 Task: Set the custom view to 3 days.
Action: Mouse moved to (966, 92)
Screenshot: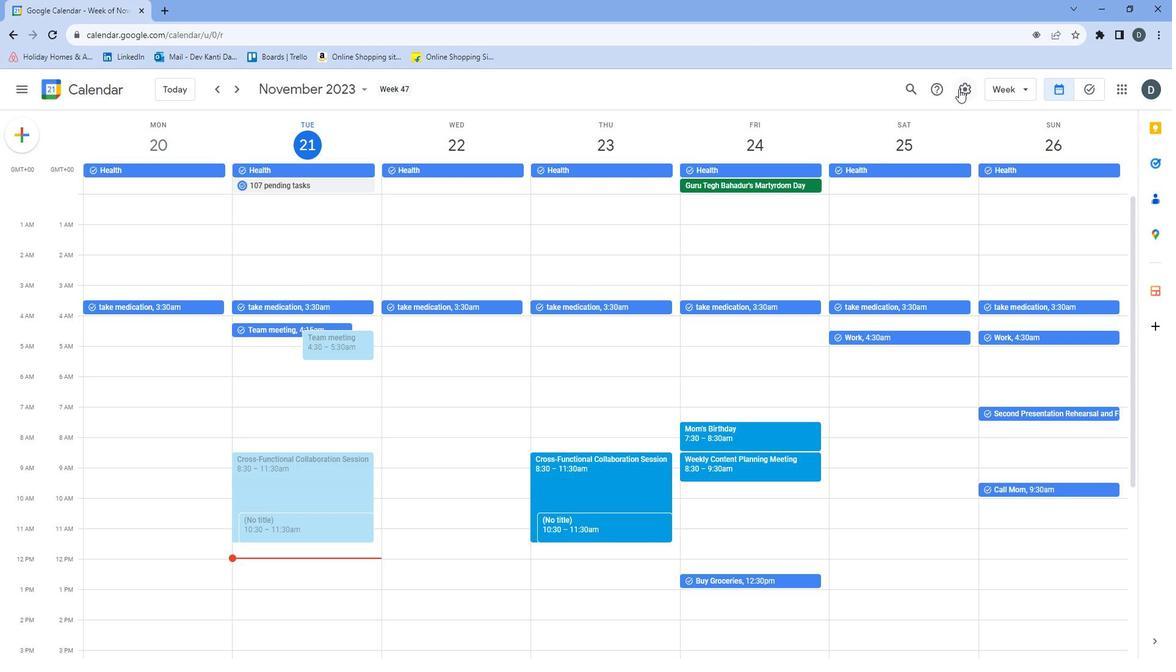 
Action: Mouse pressed left at (966, 92)
Screenshot: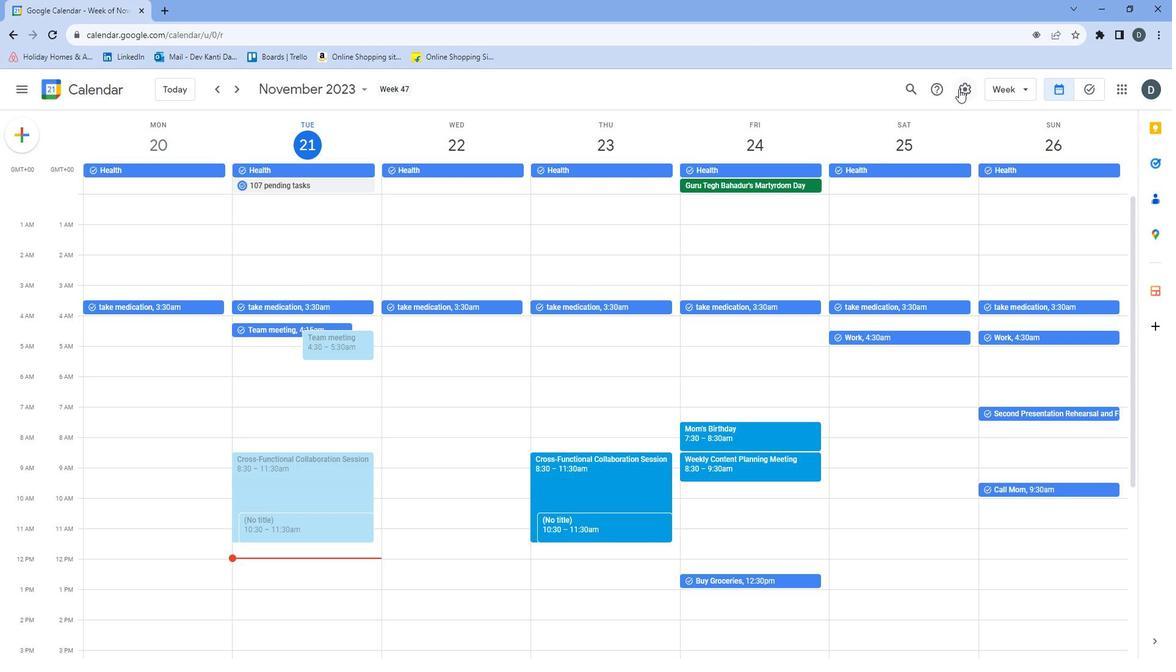 
Action: Mouse moved to (972, 111)
Screenshot: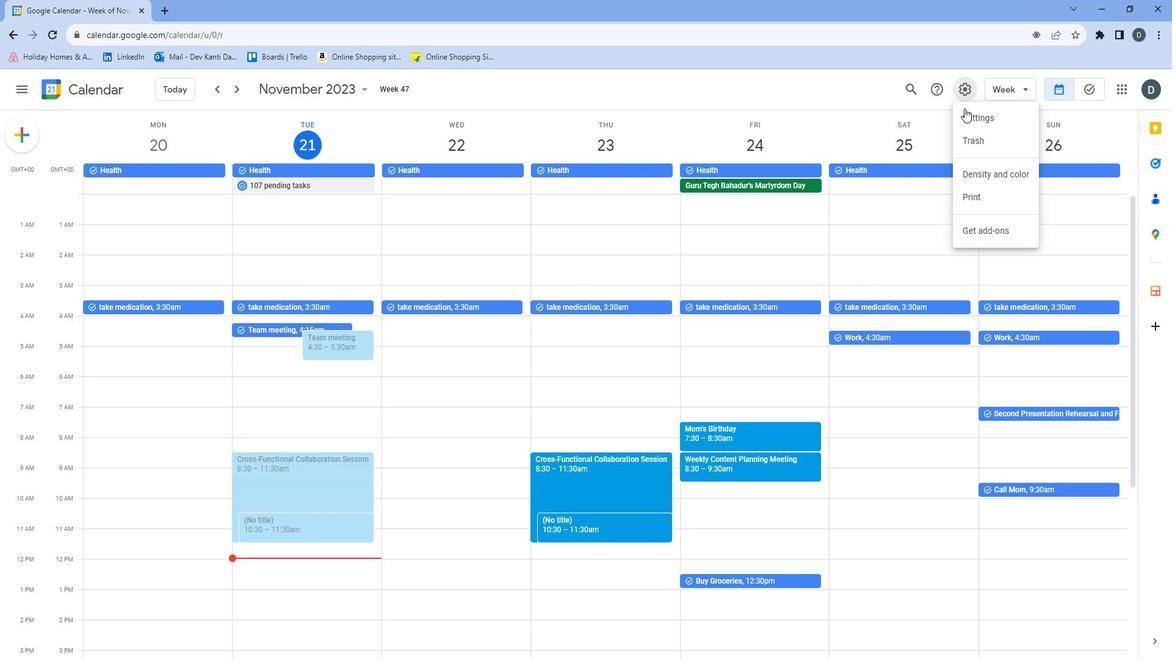 
Action: Mouse pressed left at (972, 111)
Screenshot: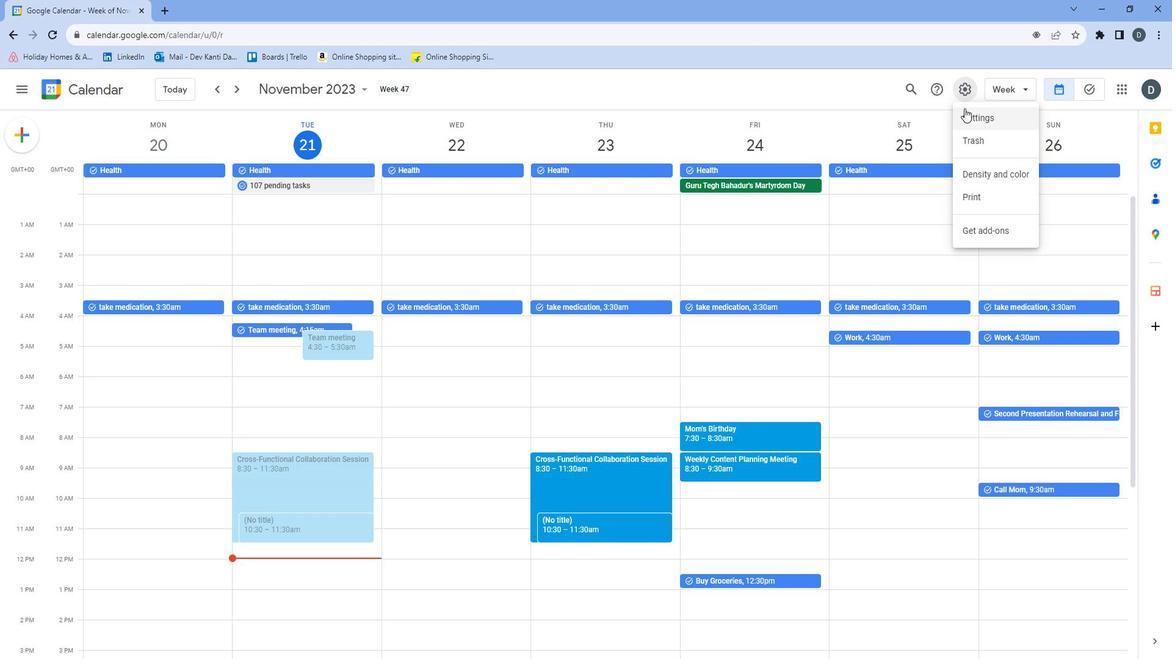 
Action: Mouse moved to (627, 279)
Screenshot: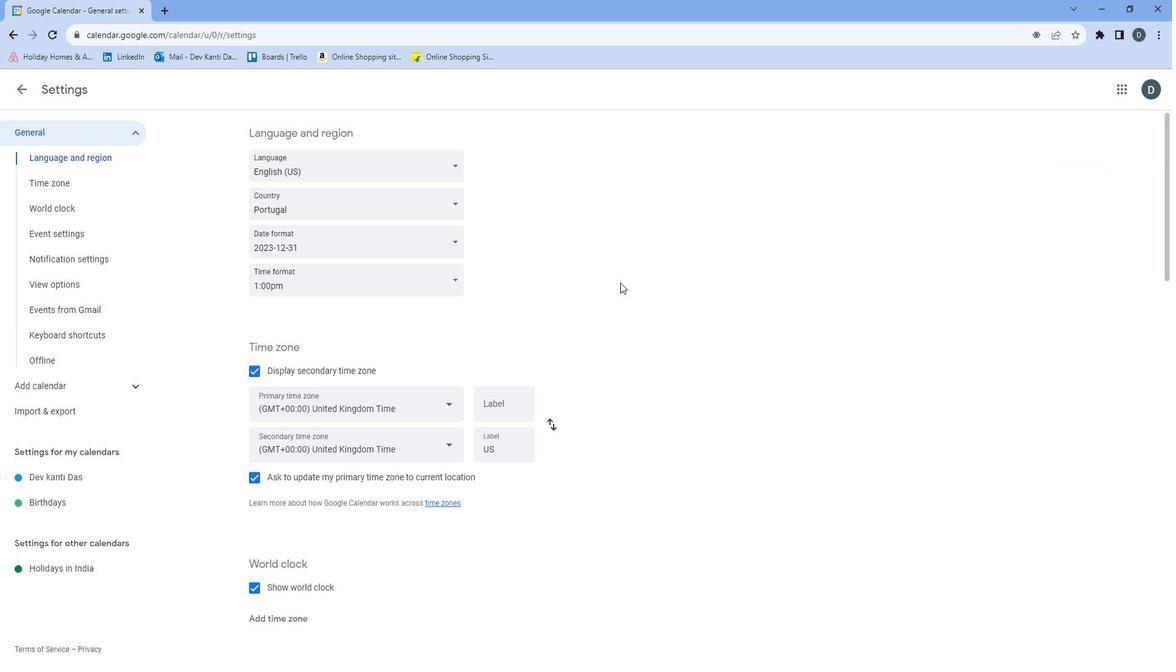 
Action: Mouse scrolled (627, 279) with delta (0, 0)
Screenshot: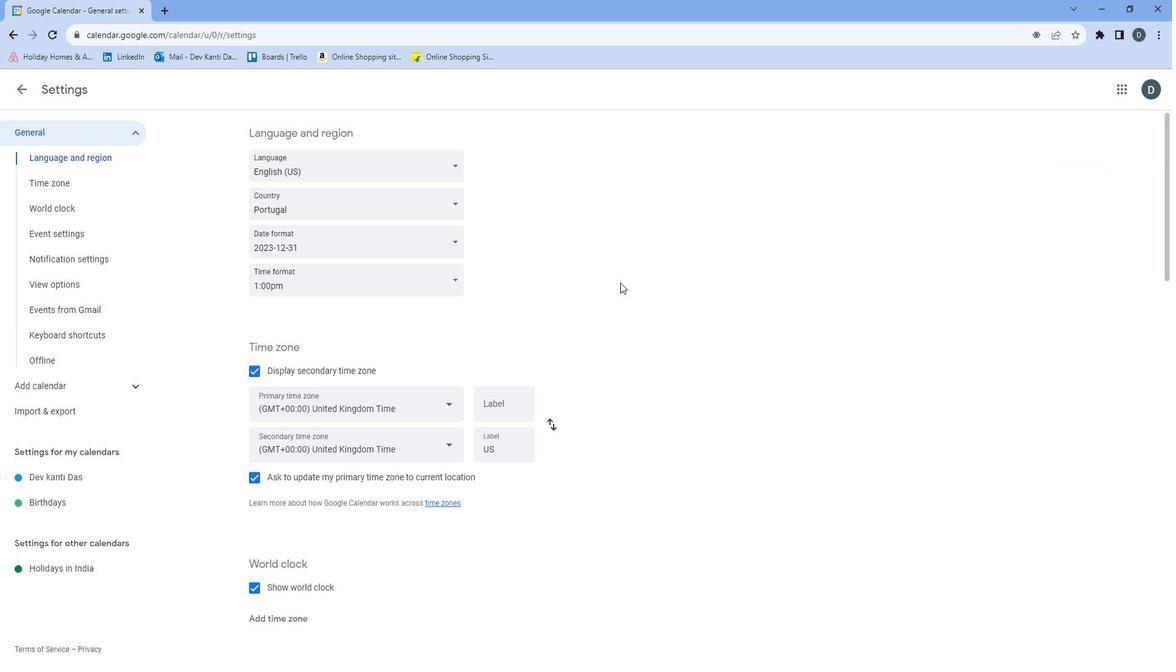 
Action: Mouse moved to (627, 280)
Screenshot: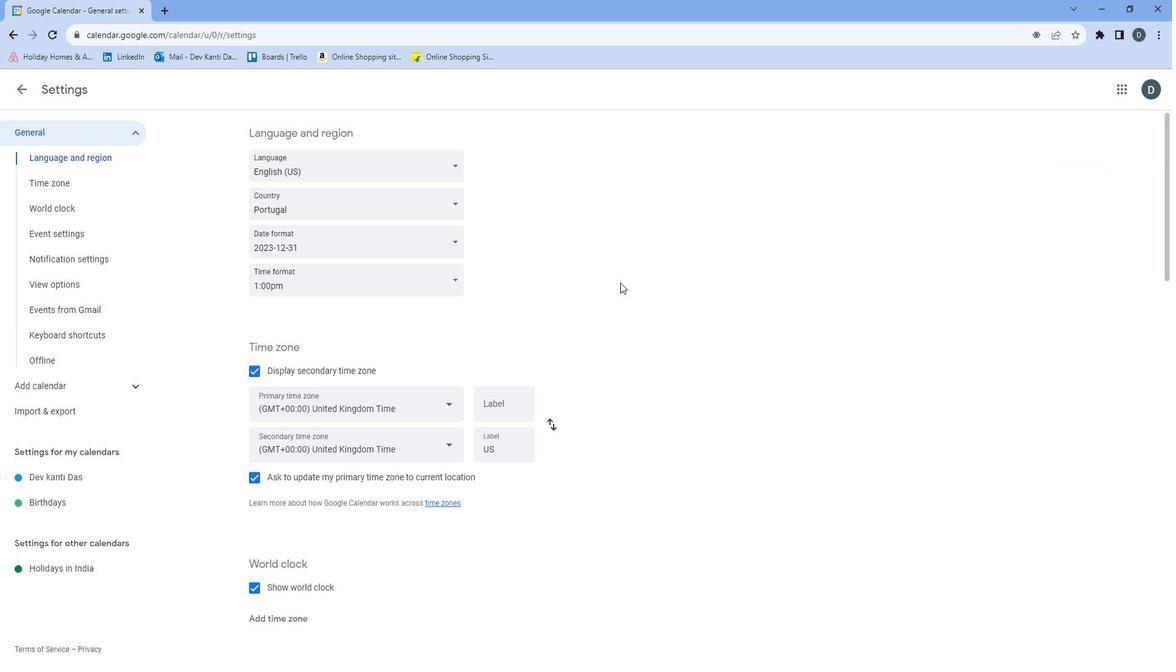 
Action: Mouse scrolled (627, 280) with delta (0, 0)
Screenshot: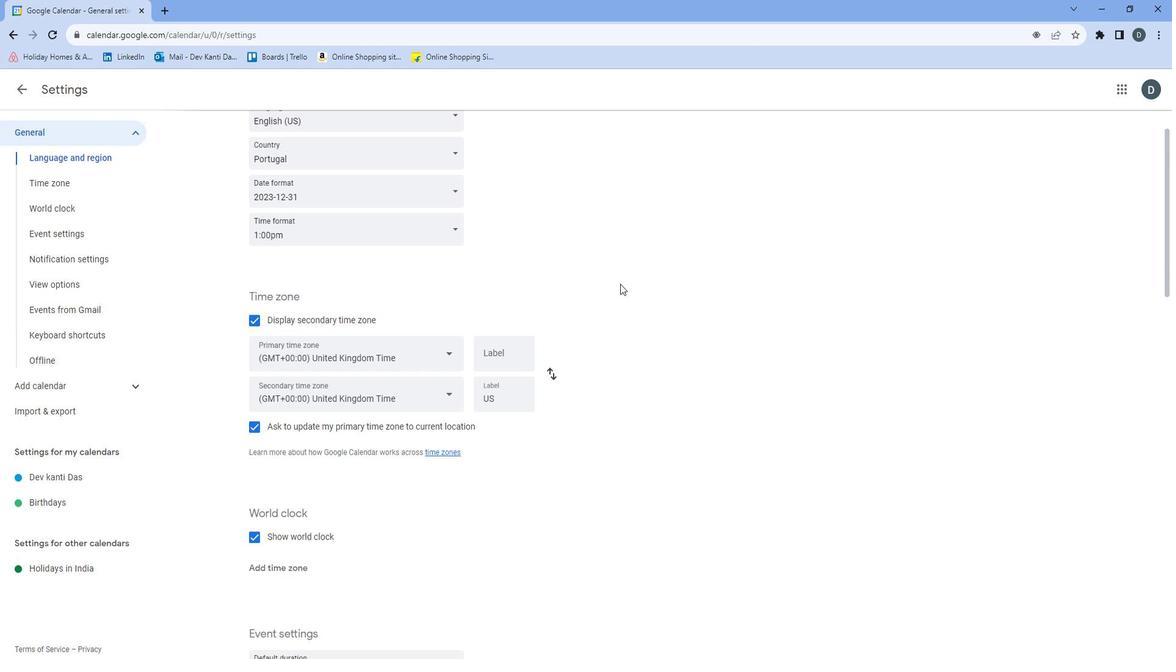 
Action: Mouse scrolled (627, 280) with delta (0, 0)
Screenshot: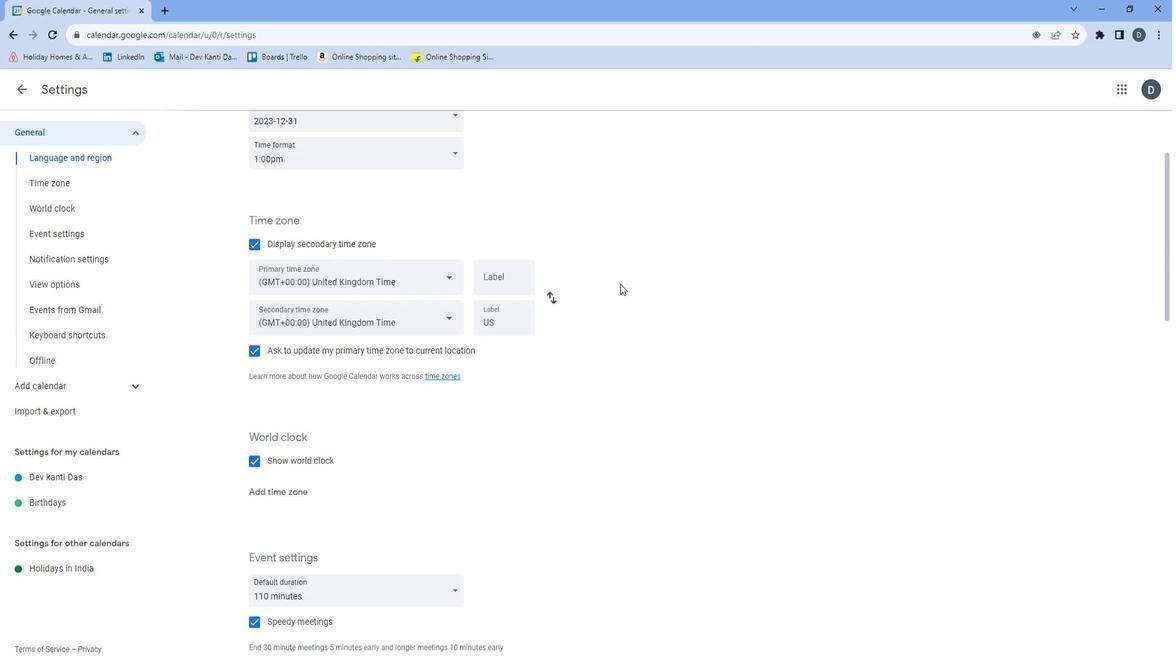 
Action: Mouse scrolled (627, 280) with delta (0, 0)
Screenshot: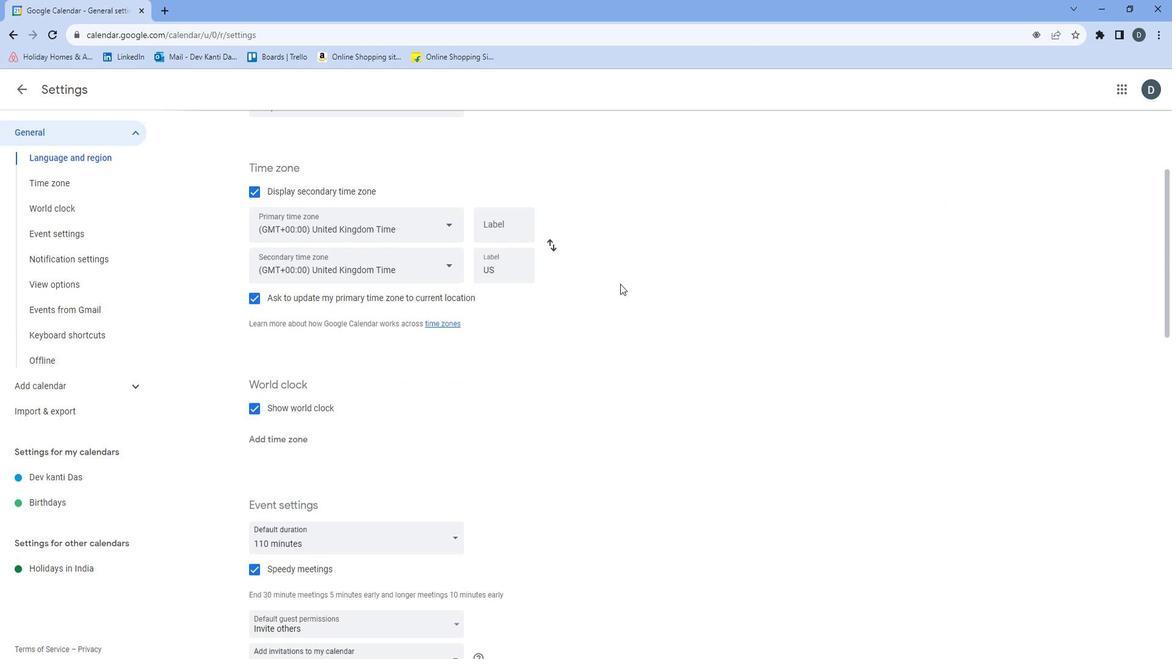 
Action: Mouse scrolled (627, 280) with delta (0, 0)
Screenshot: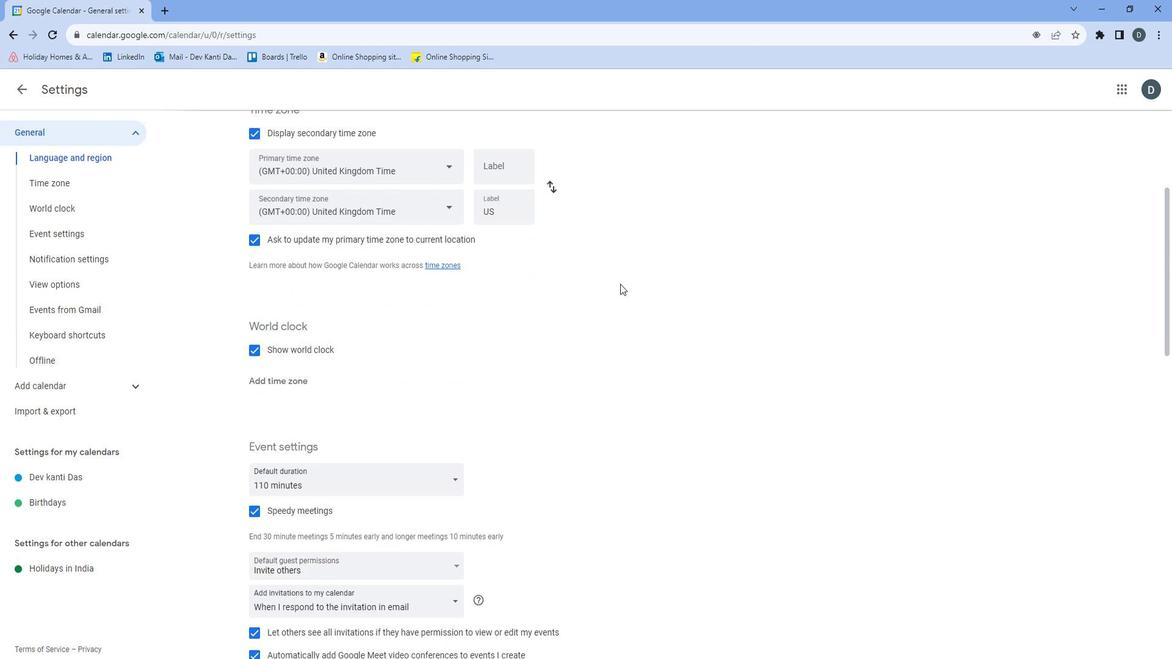 
Action: Mouse scrolled (627, 280) with delta (0, 0)
Screenshot: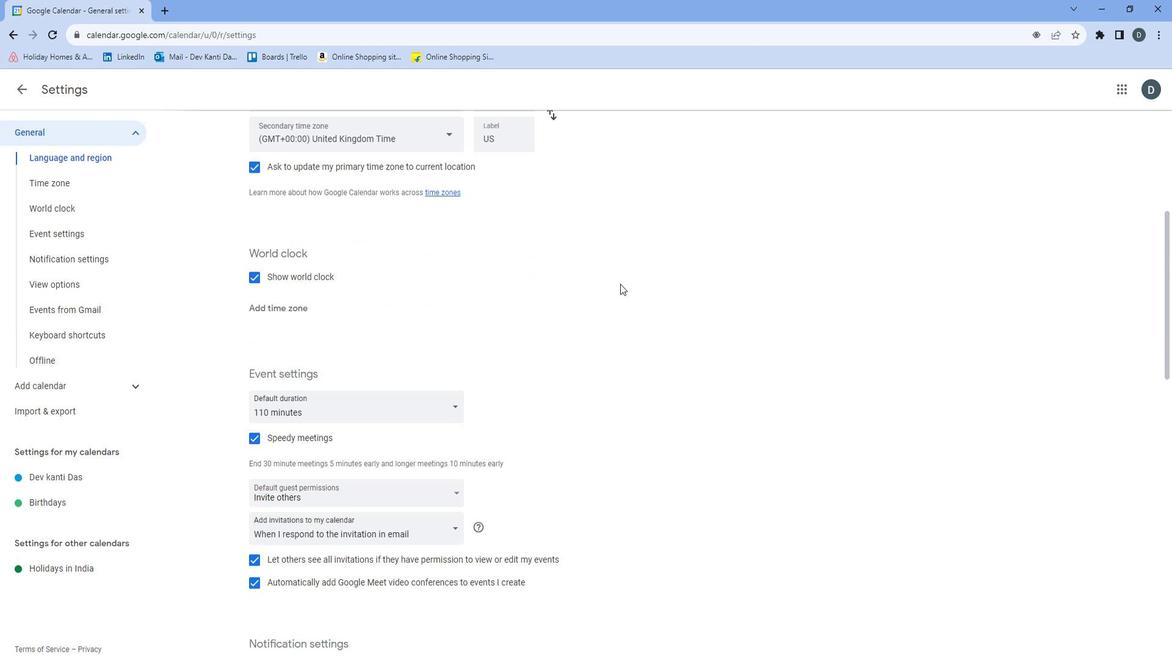 
Action: Mouse moved to (628, 283)
Screenshot: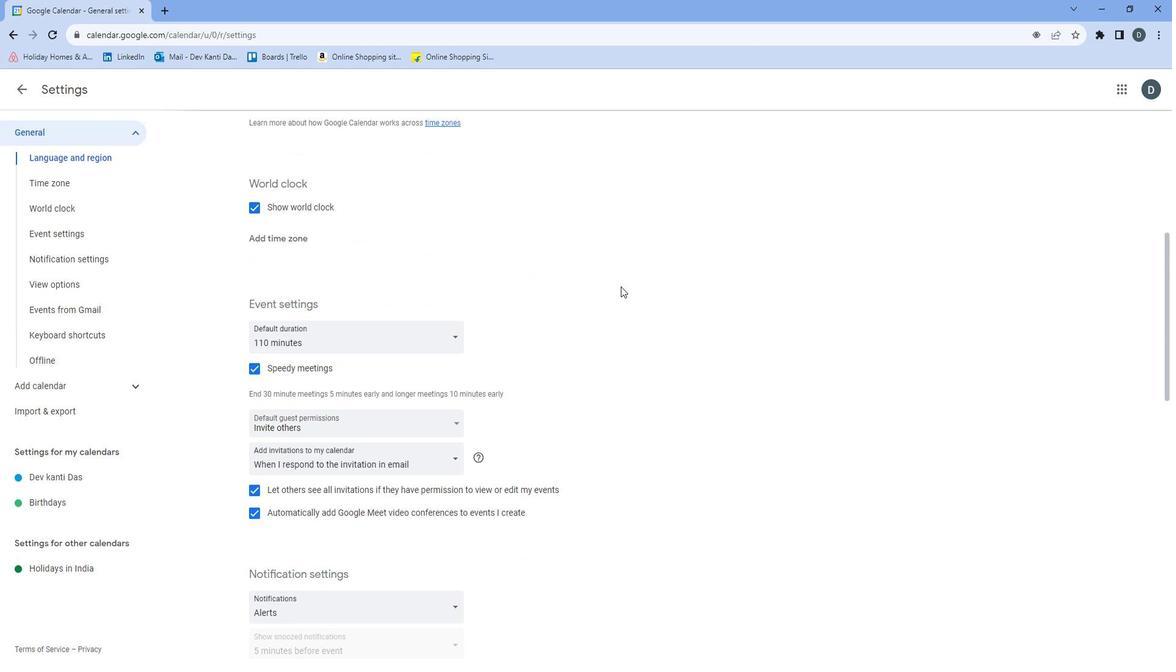 
Action: Mouse scrolled (628, 282) with delta (0, 0)
Screenshot: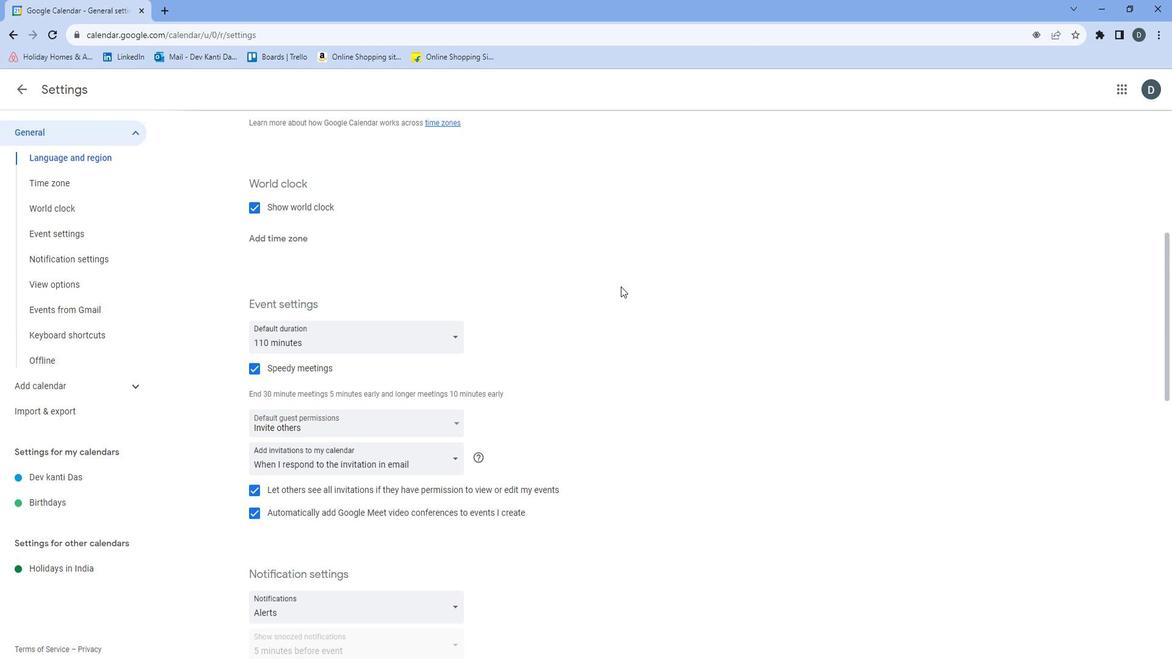 
Action: Mouse moved to (628, 283)
Screenshot: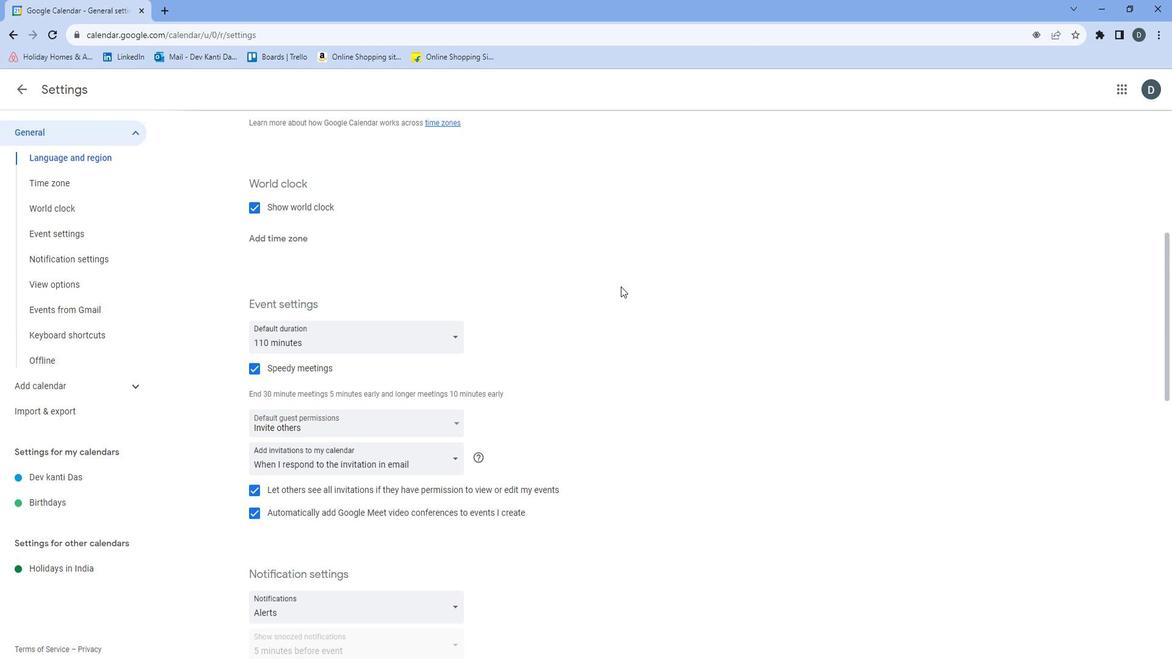 
Action: Mouse scrolled (628, 283) with delta (0, 0)
Screenshot: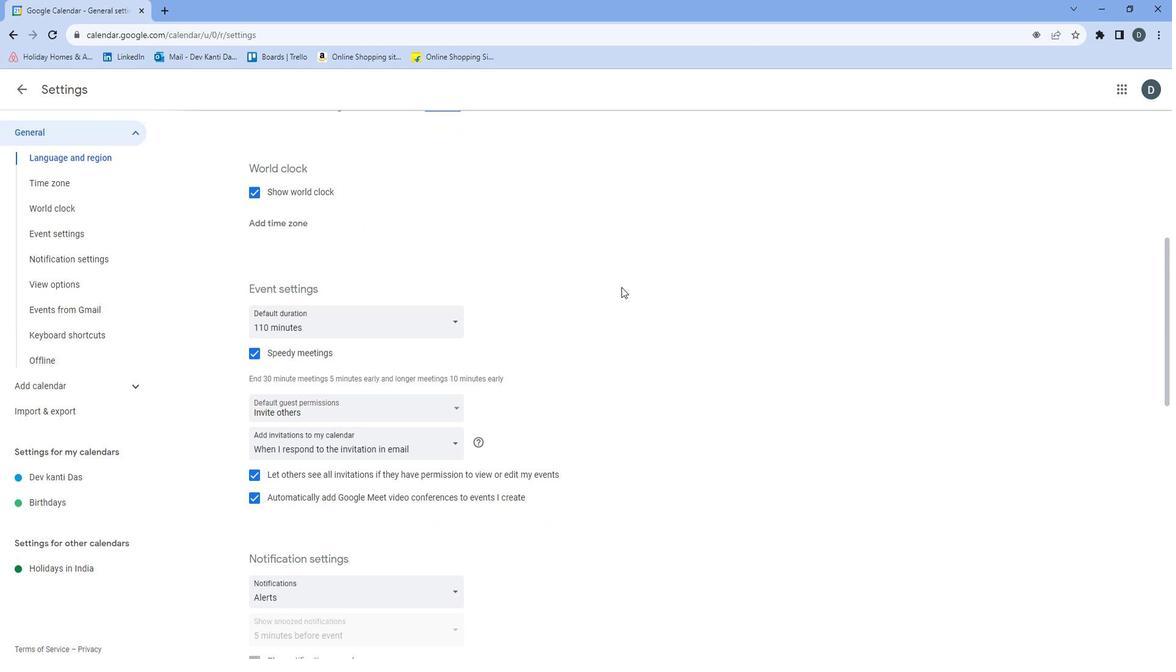 
Action: Mouse scrolled (628, 283) with delta (0, 0)
Screenshot: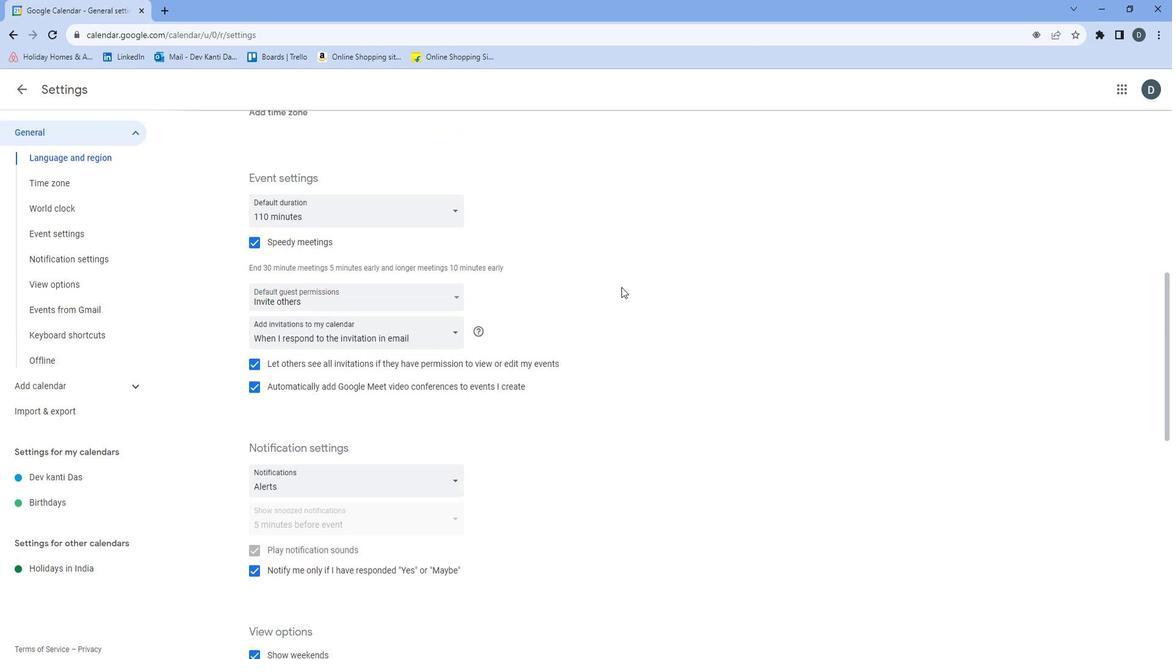 
Action: Mouse scrolled (628, 283) with delta (0, 0)
Screenshot: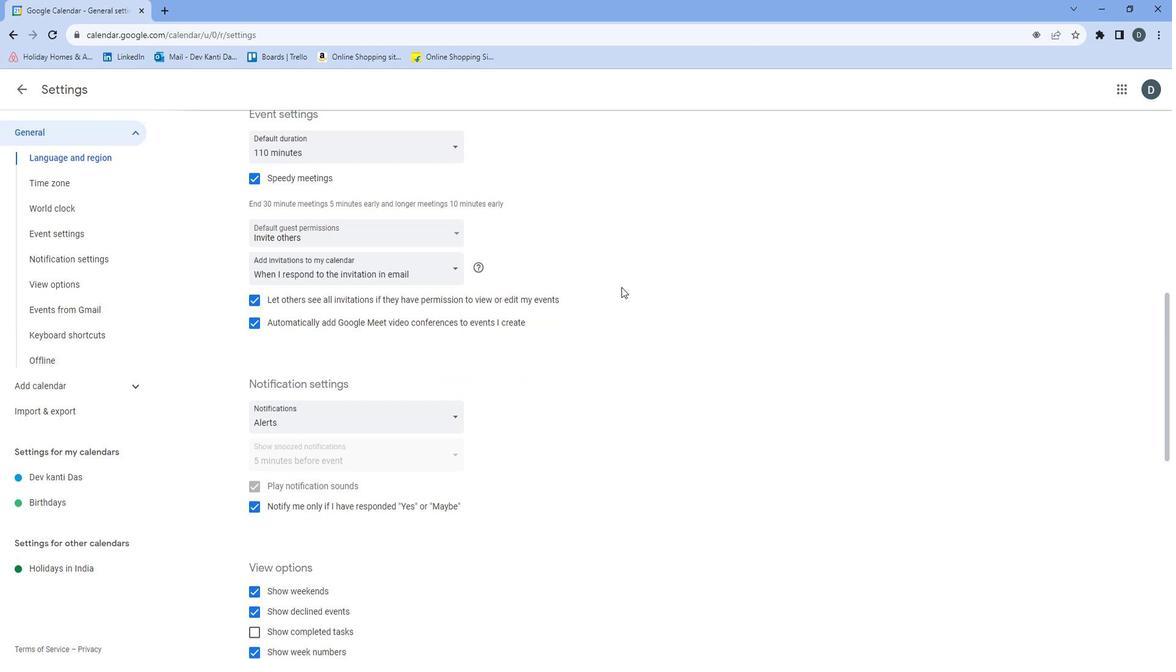 
Action: Mouse scrolled (628, 283) with delta (0, 0)
Screenshot: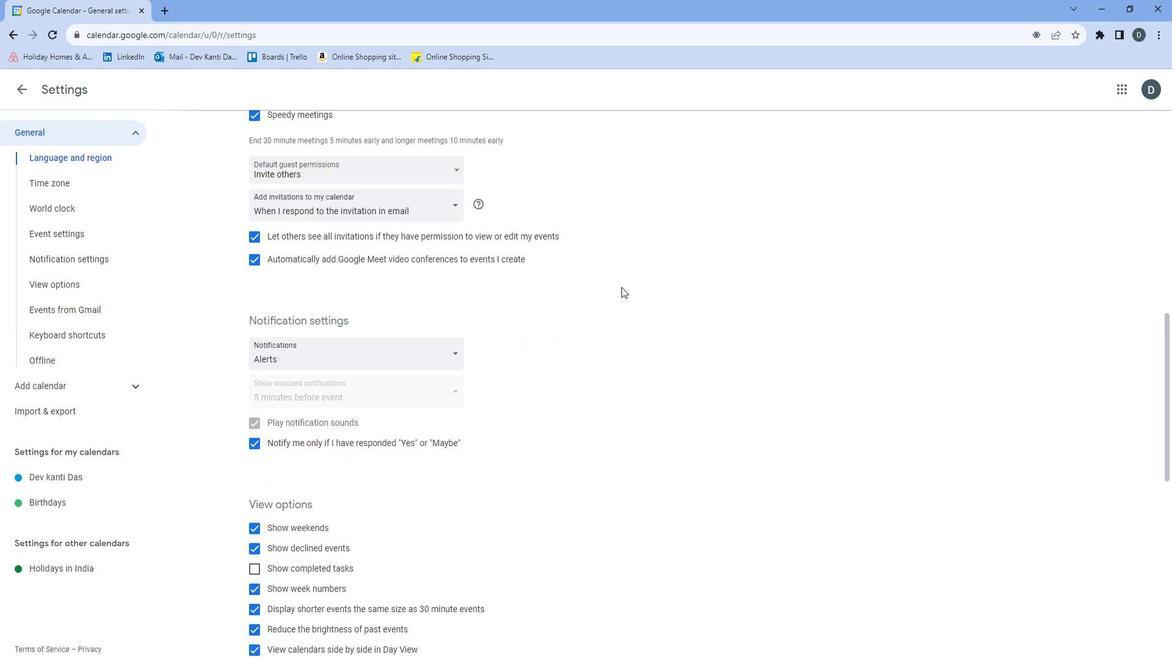 
Action: Mouse scrolled (628, 283) with delta (0, 0)
Screenshot: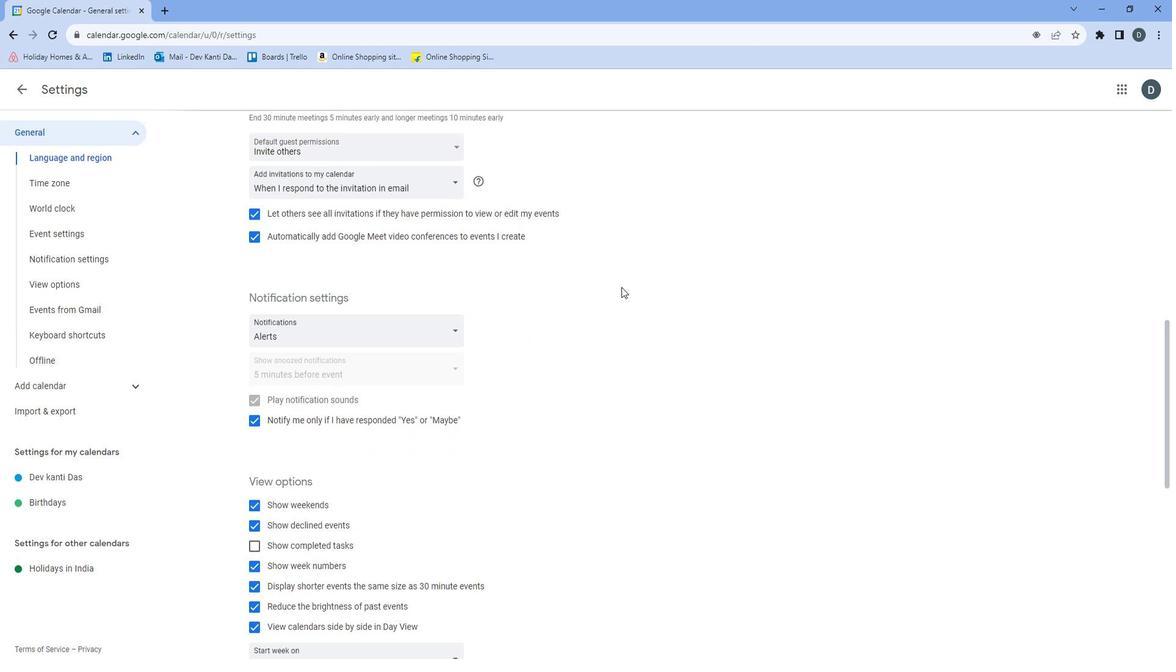 
Action: Mouse scrolled (628, 283) with delta (0, 0)
Screenshot: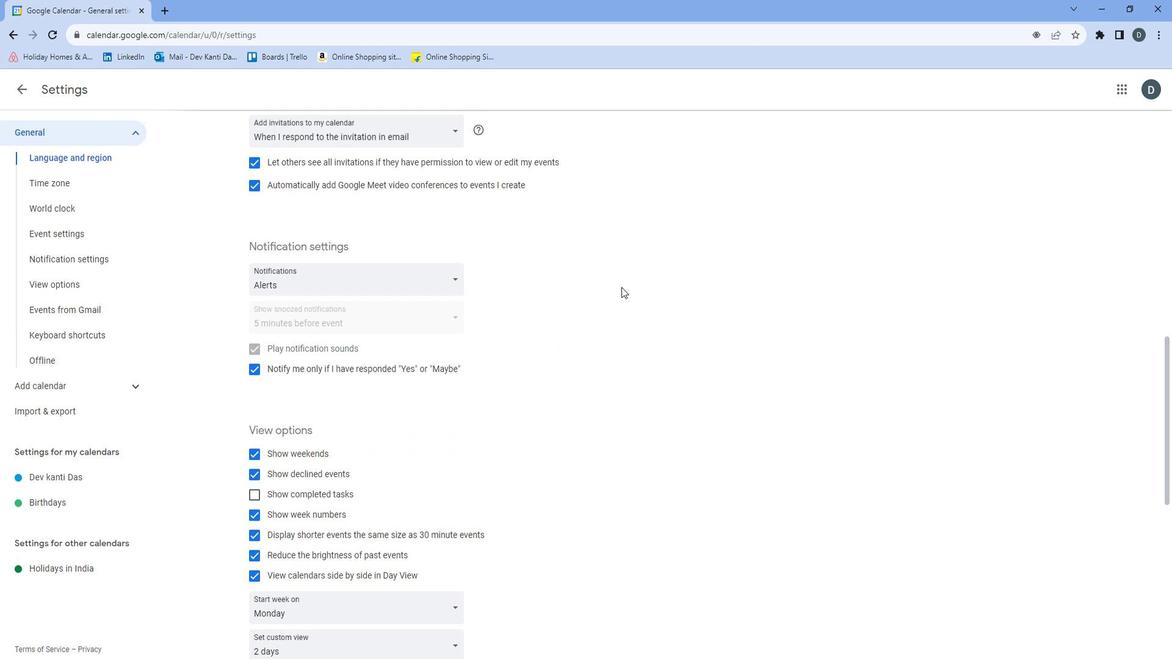 
Action: Mouse scrolled (628, 283) with delta (0, 0)
Screenshot: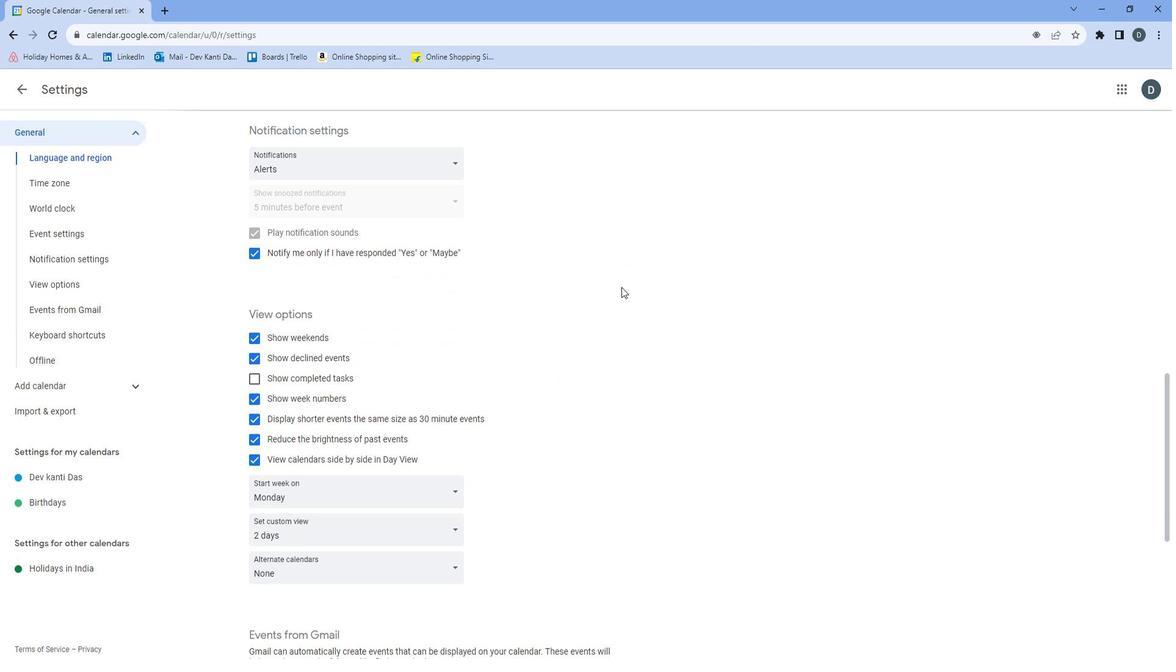 
Action: Mouse moved to (628, 284)
Screenshot: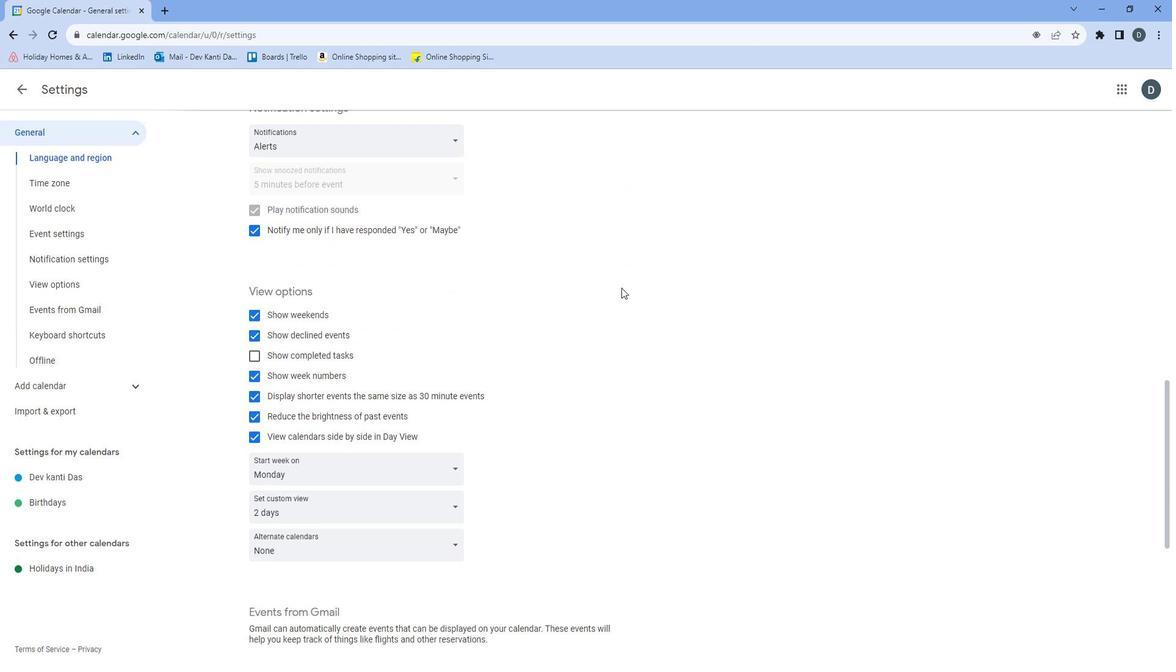 
Action: Mouse scrolled (628, 283) with delta (0, 0)
Screenshot: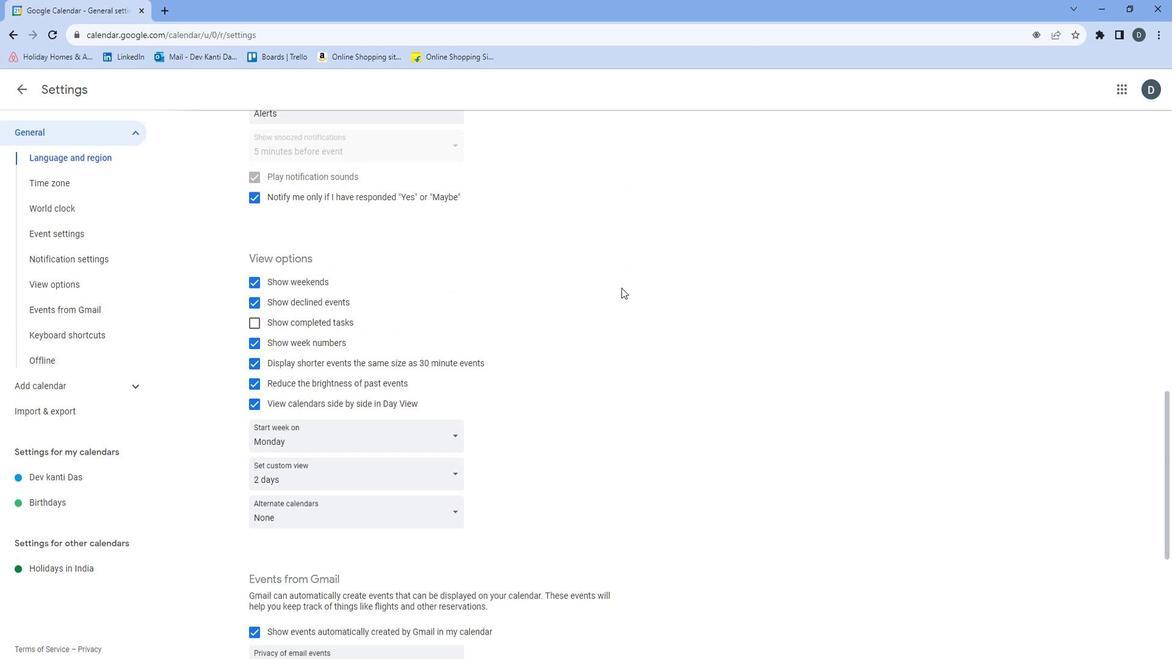 
Action: Mouse moved to (448, 393)
Screenshot: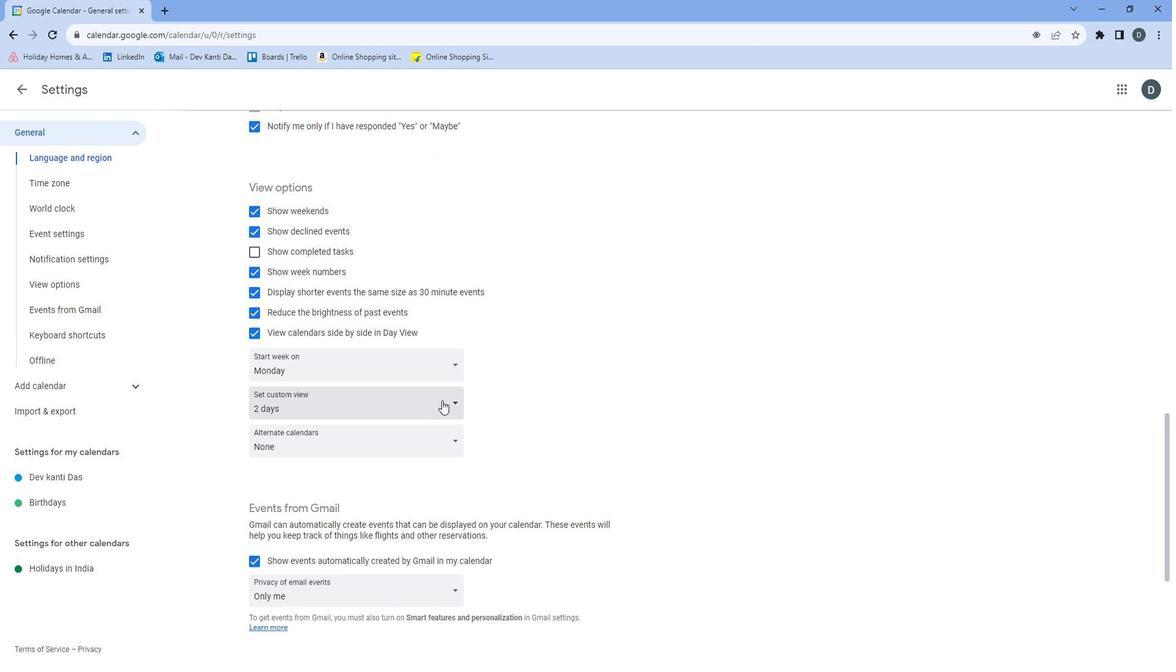 
Action: Mouse pressed left at (448, 393)
Screenshot: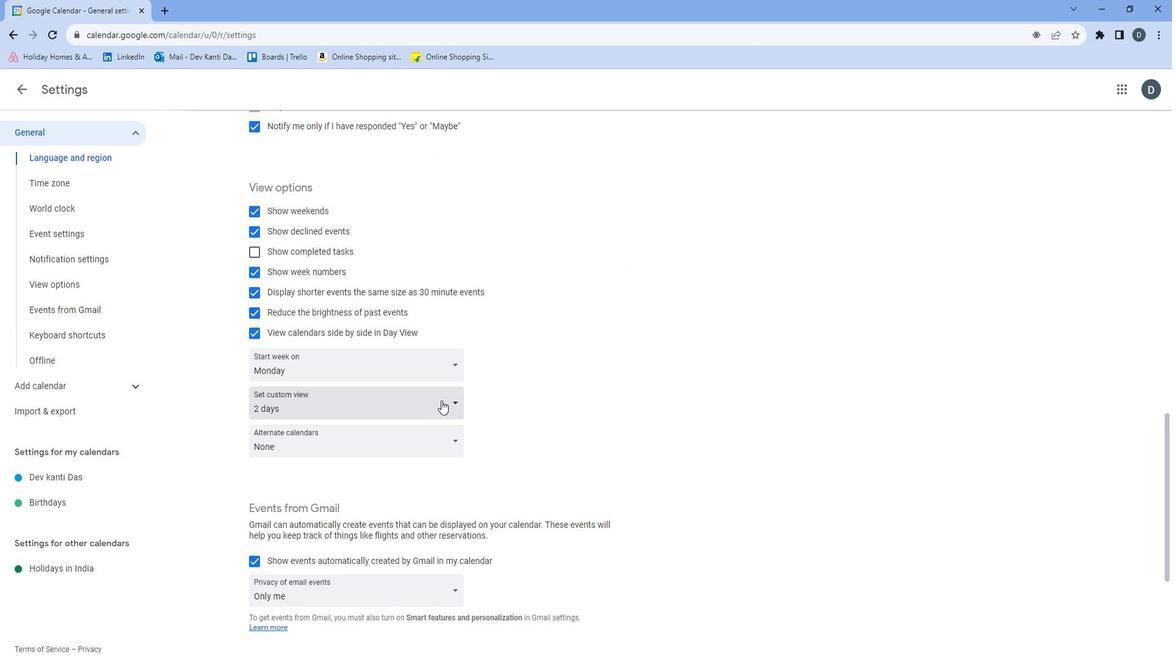 
Action: Mouse moved to (346, 175)
Screenshot: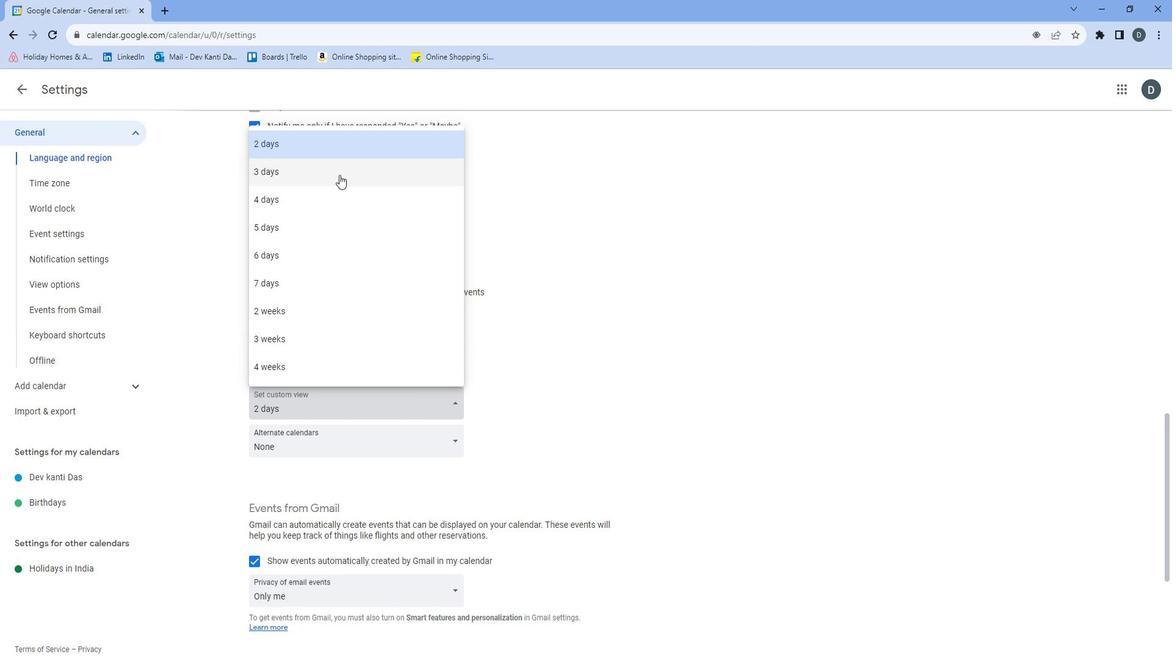 
Action: Mouse pressed left at (346, 175)
Screenshot: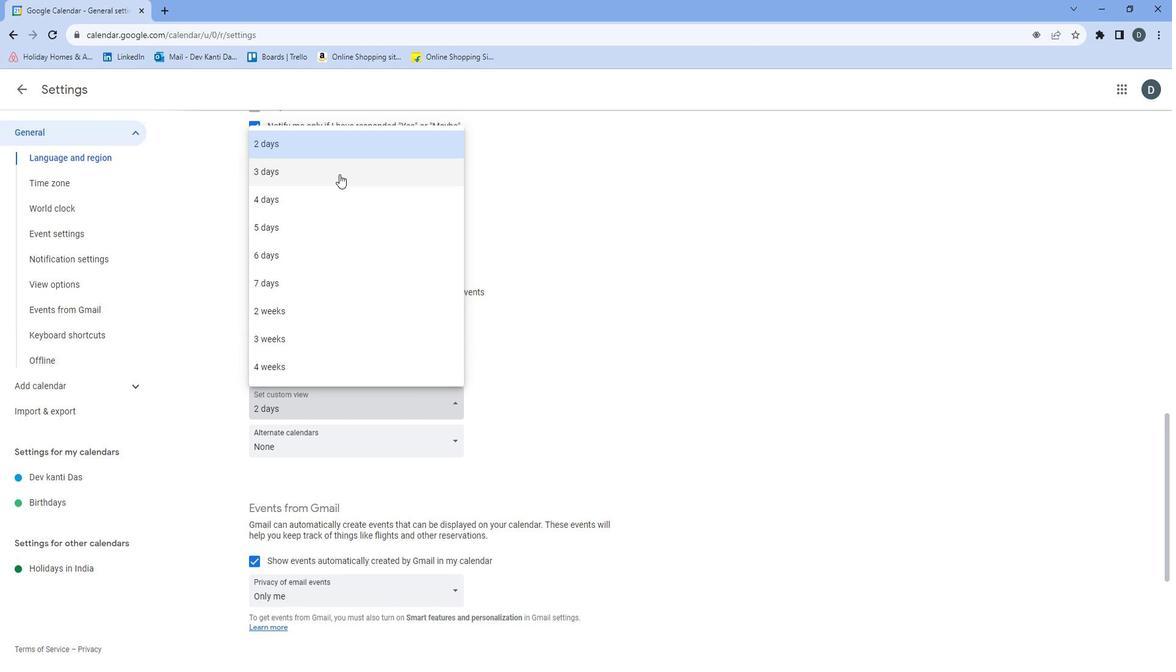 
Action: Mouse moved to (515, 284)
Screenshot: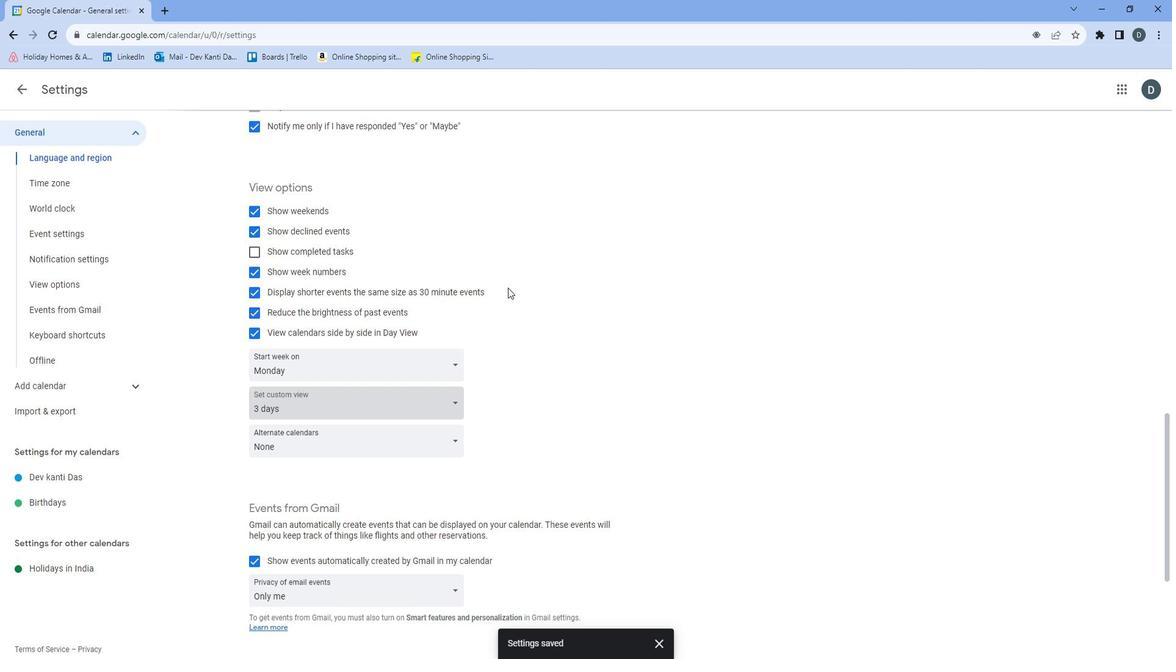 
